 Task: Select the crash option in the telemetry level.
Action: Mouse moved to (18, 482)
Screenshot: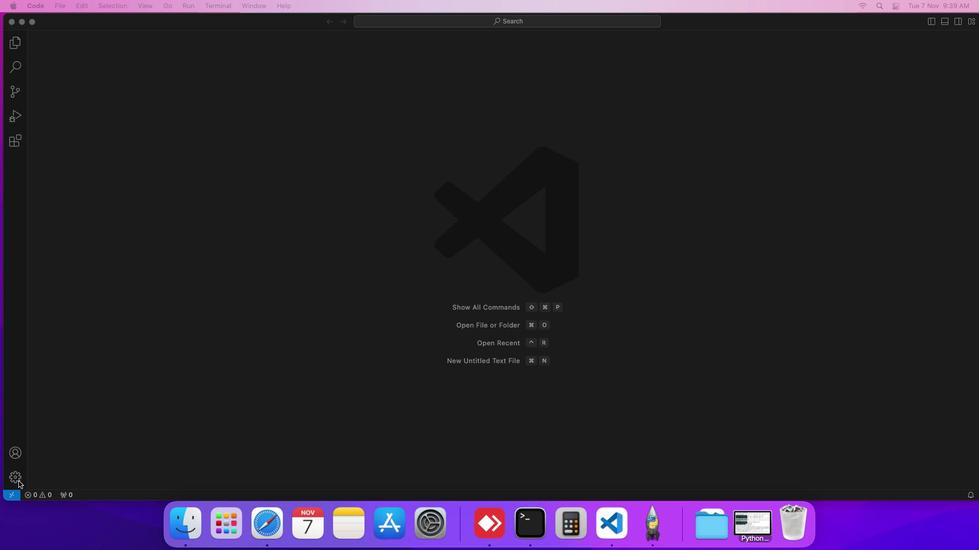 
Action: Mouse pressed left at (18, 482)
Screenshot: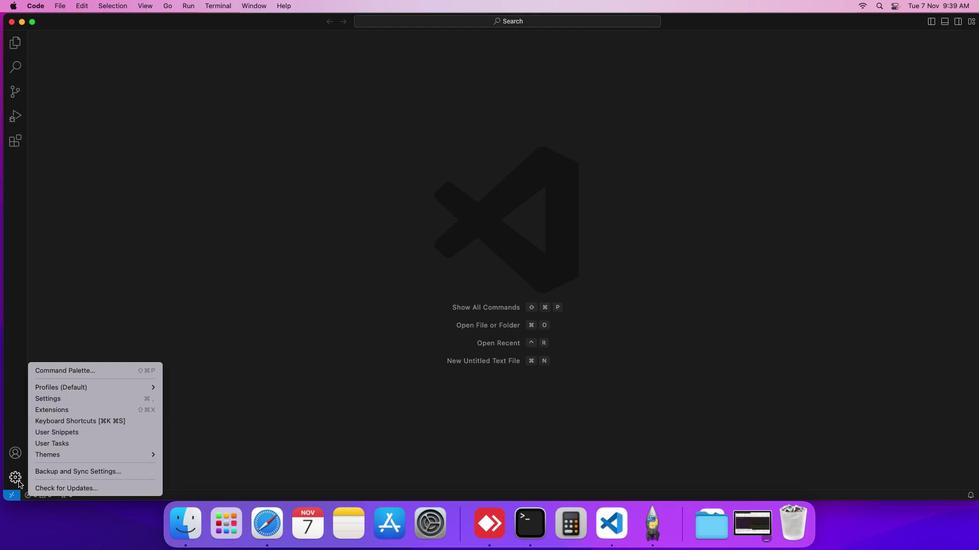 
Action: Mouse moved to (47, 403)
Screenshot: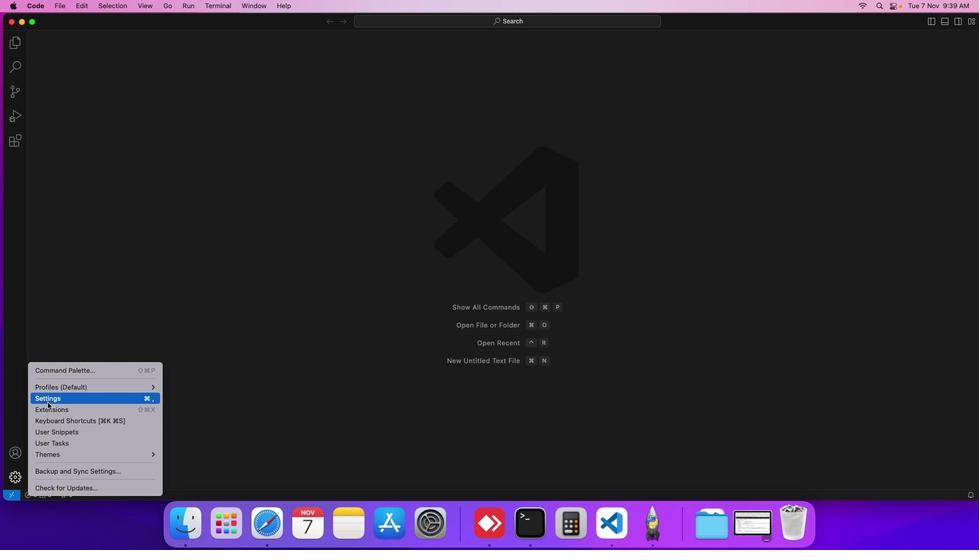 
Action: Mouse pressed left at (47, 403)
Screenshot: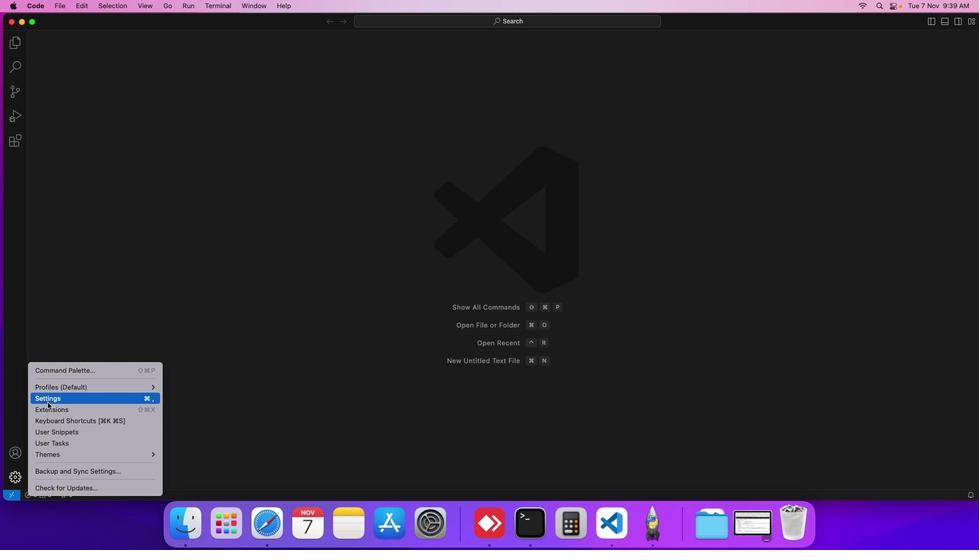 
Action: Mouse moved to (255, 162)
Screenshot: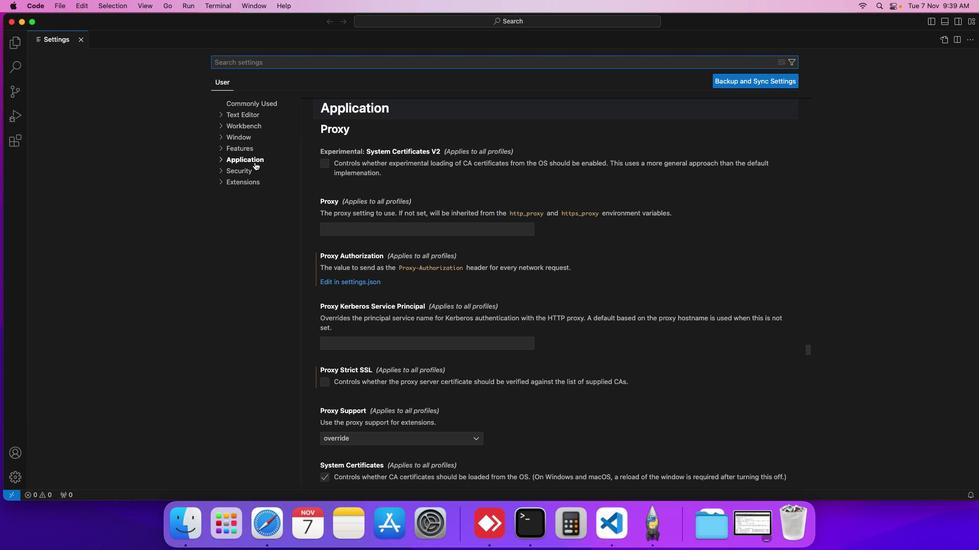 
Action: Mouse pressed left at (255, 162)
Screenshot: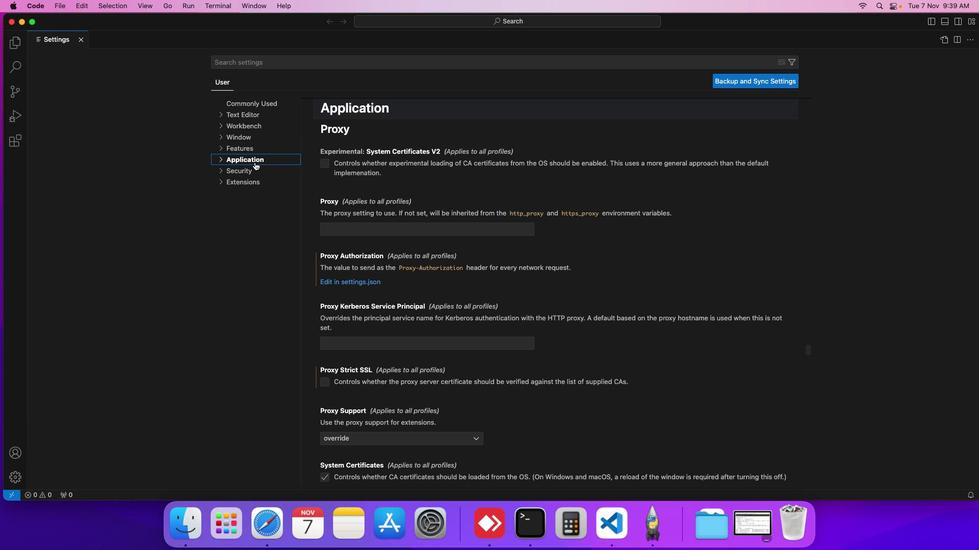 
Action: Mouse moved to (253, 189)
Screenshot: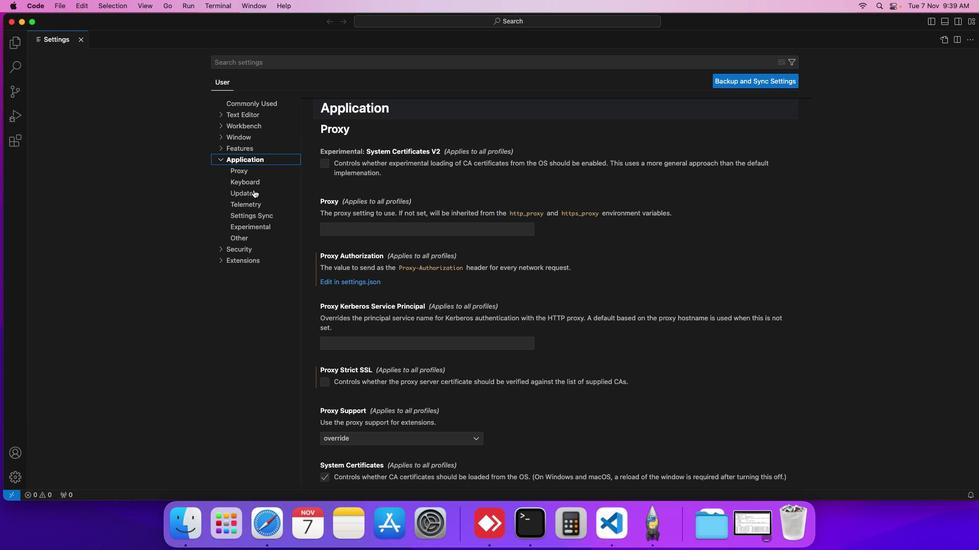 
Action: Mouse pressed left at (253, 189)
Screenshot: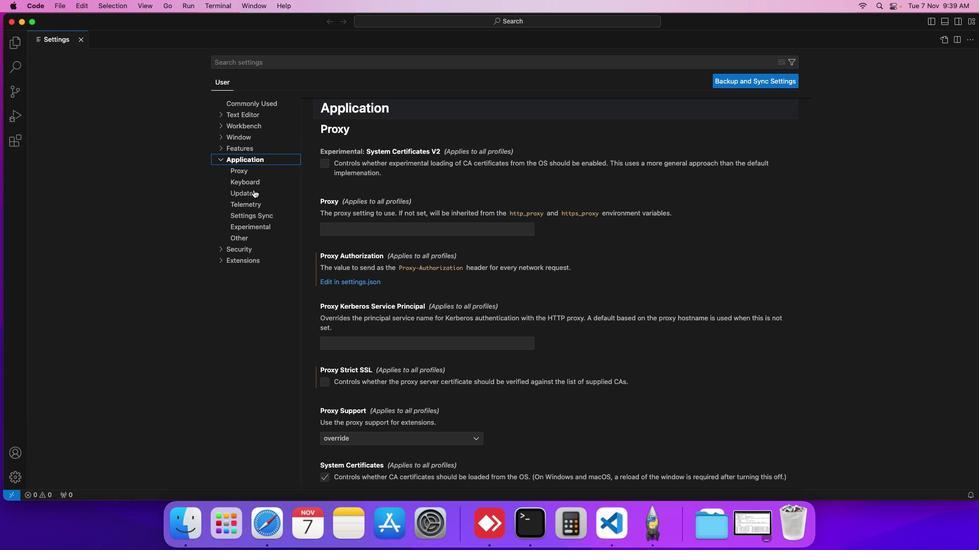 
Action: Mouse moved to (352, 264)
Screenshot: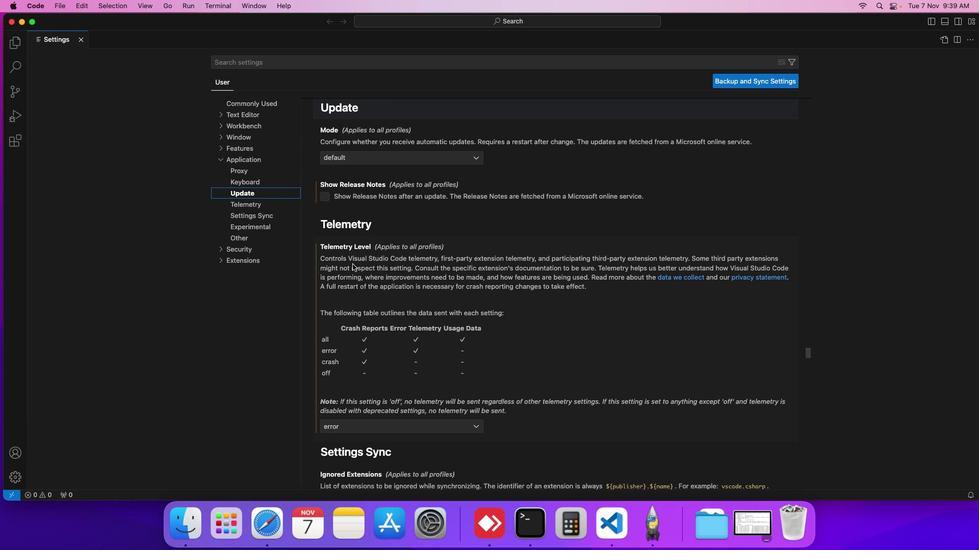 
Action: Mouse scrolled (352, 264) with delta (0, 0)
Screenshot: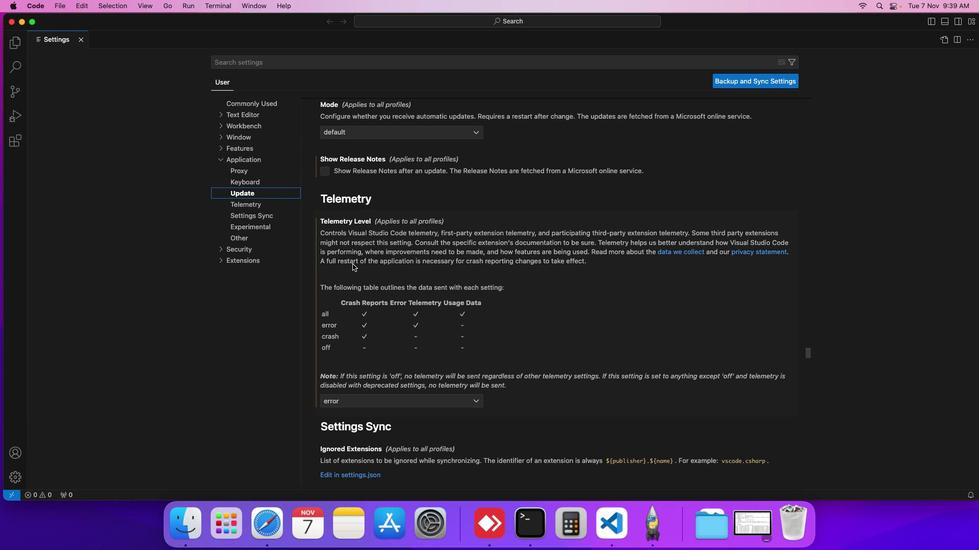
Action: Mouse scrolled (352, 264) with delta (0, 0)
Screenshot: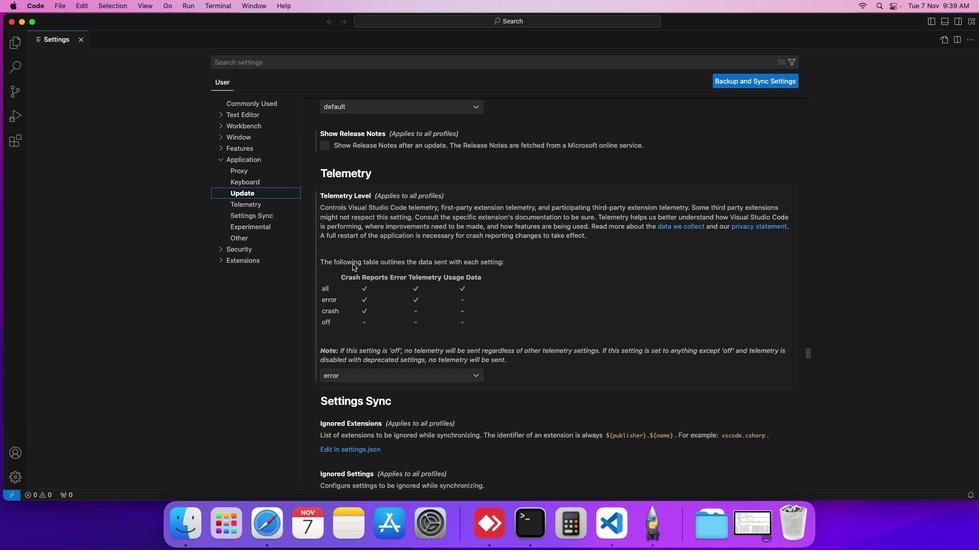 
Action: Mouse scrolled (352, 264) with delta (0, 0)
Screenshot: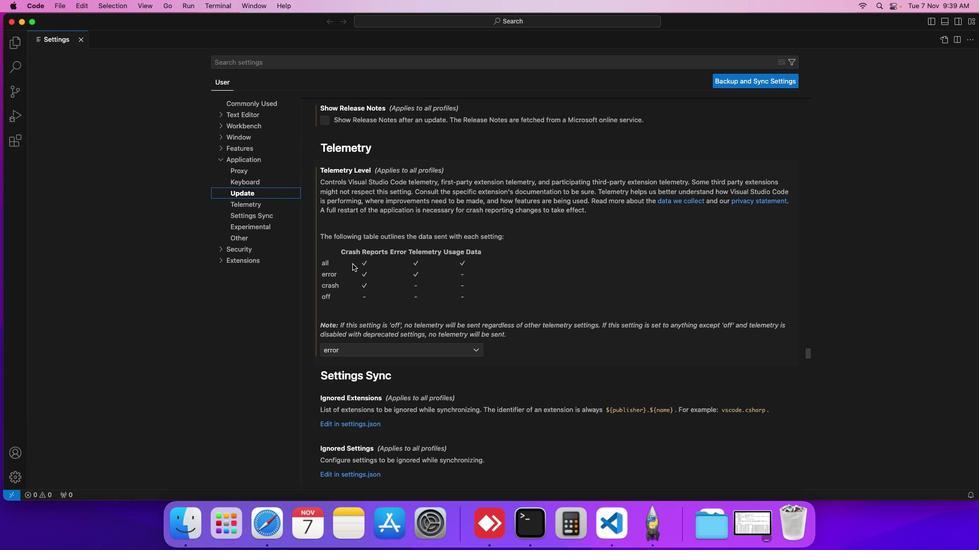 
Action: Mouse moved to (391, 346)
Screenshot: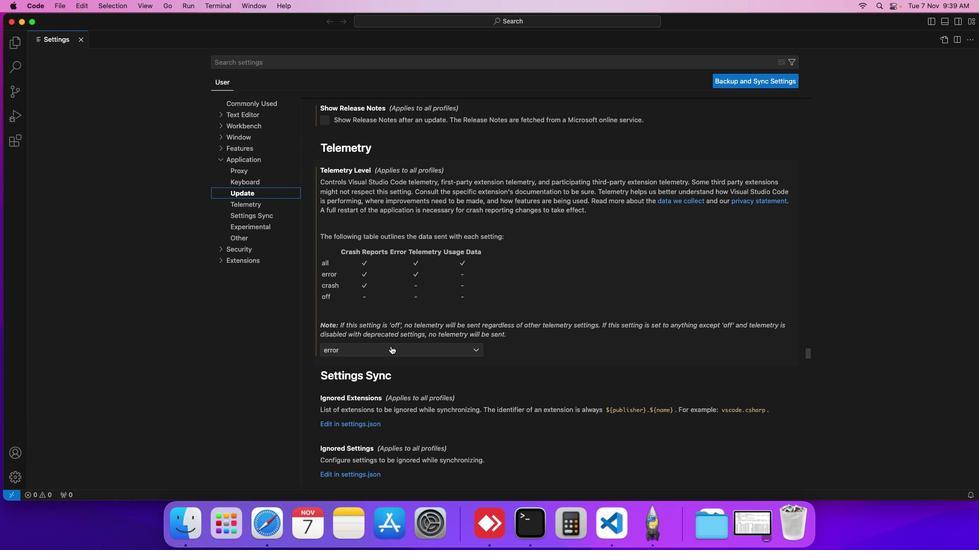 
Action: Mouse pressed left at (391, 346)
Screenshot: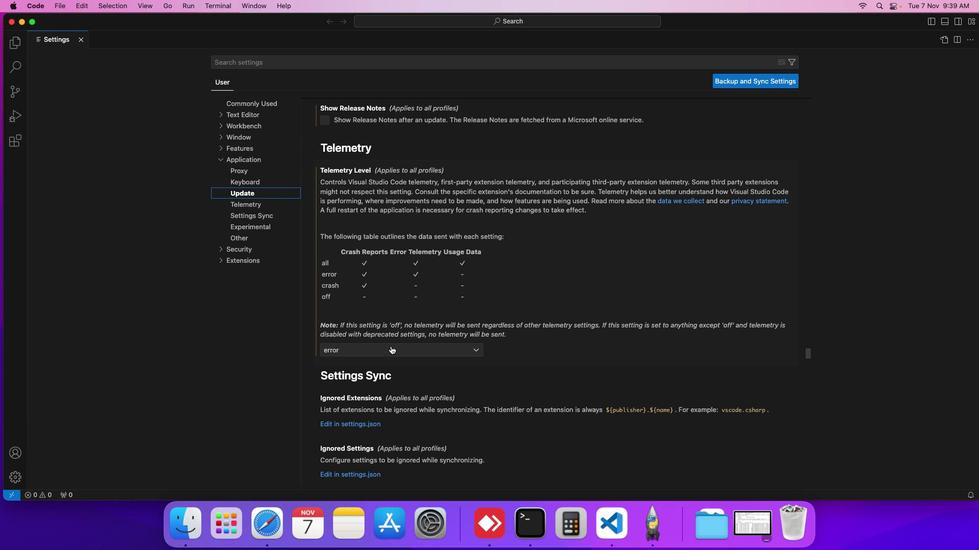 
Action: Mouse moved to (369, 383)
Screenshot: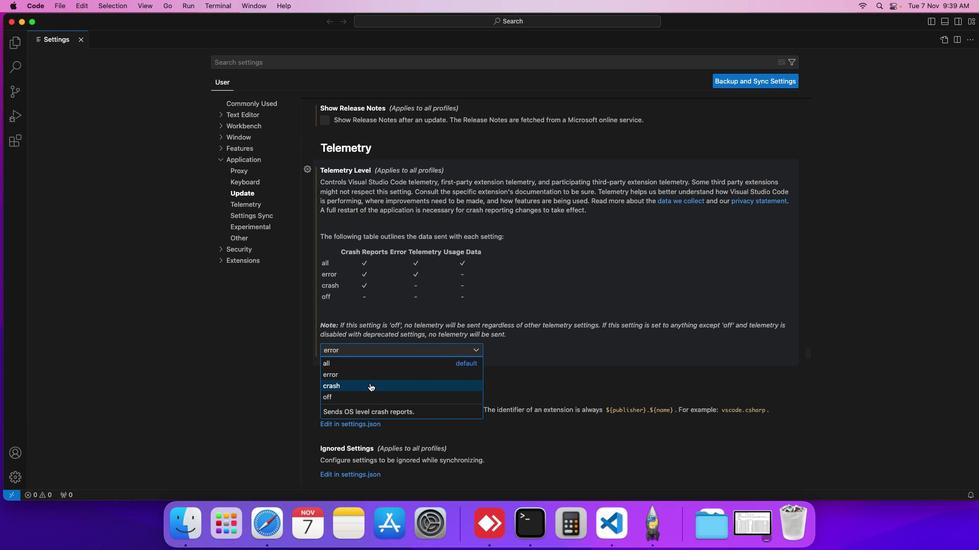 
Action: Mouse pressed left at (369, 383)
Screenshot: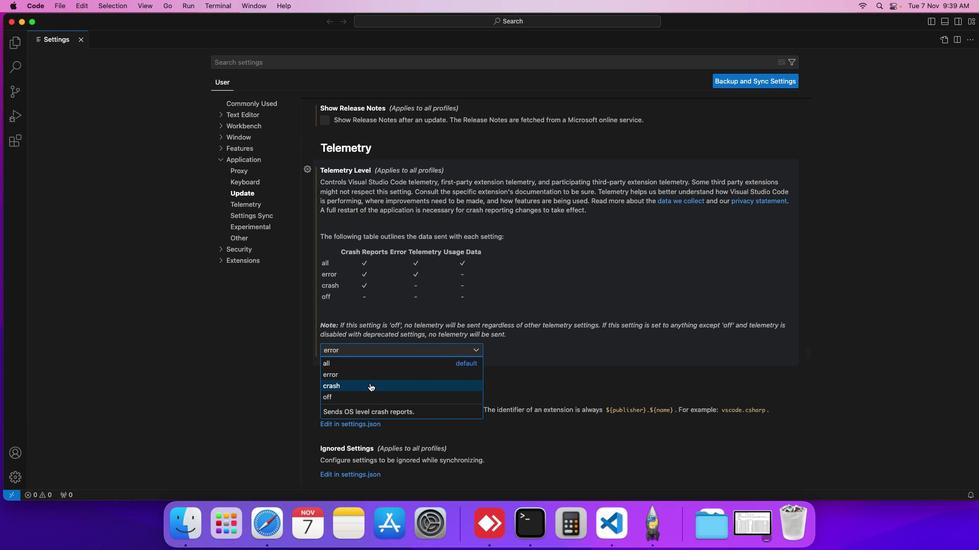 
